 Task: Filter for unread messages   in folder Inbox
Action: Mouse moved to (474, 482)
Screenshot: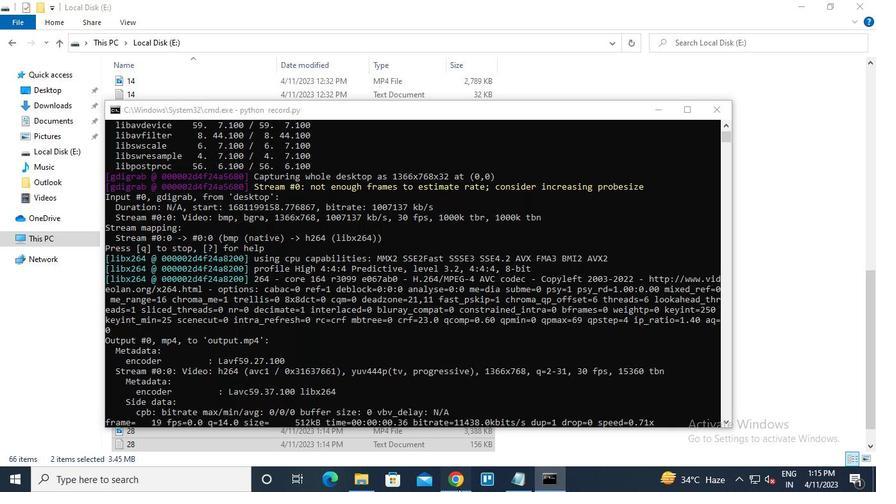 
Action: Mouse pressed left at (474, 482)
Screenshot: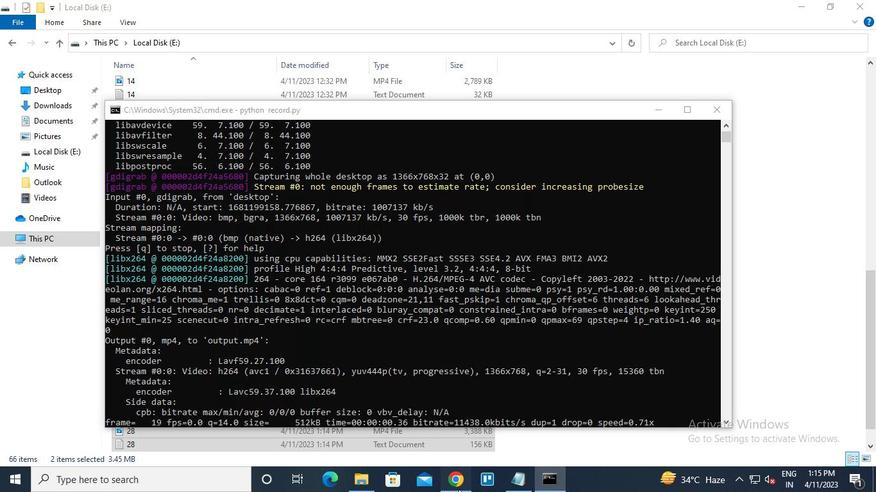 
Action: Mouse moved to (464, 483)
Screenshot: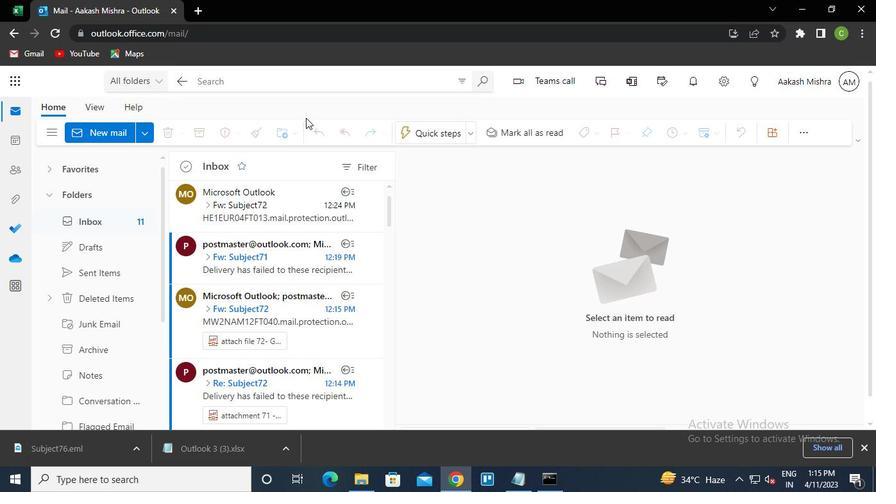 
Action: Mouse pressed left at (464, 483)
Screenshot: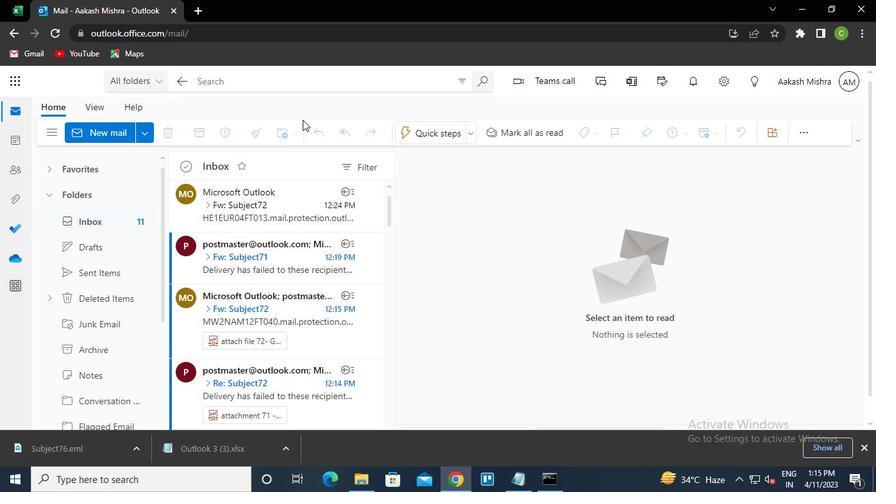 
Action: Mouse moved to (483, 475)
Screenshot: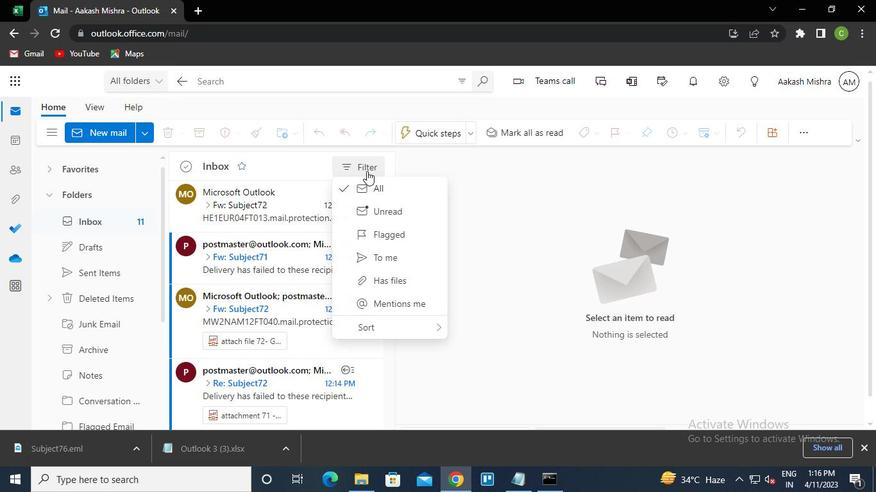 
Action: Mouse pressed left at (483, 475)
Screenshot: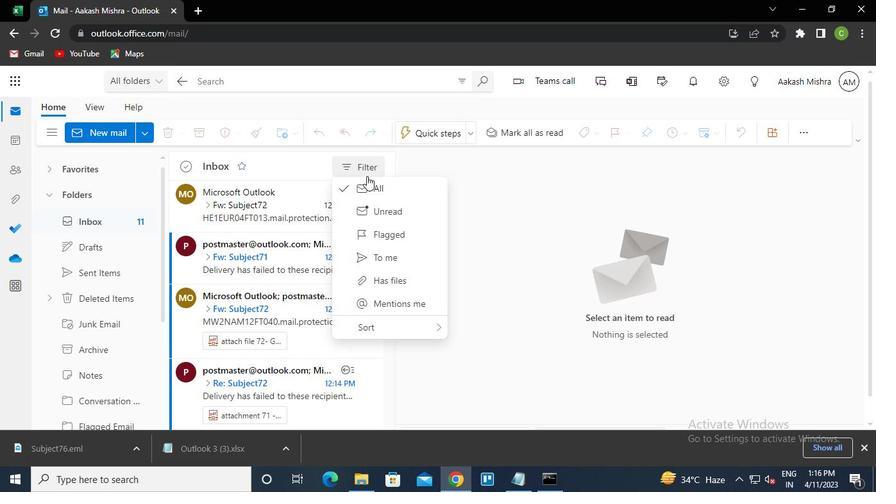 
Action: Mouse moved to (876, 0)
Screenshot: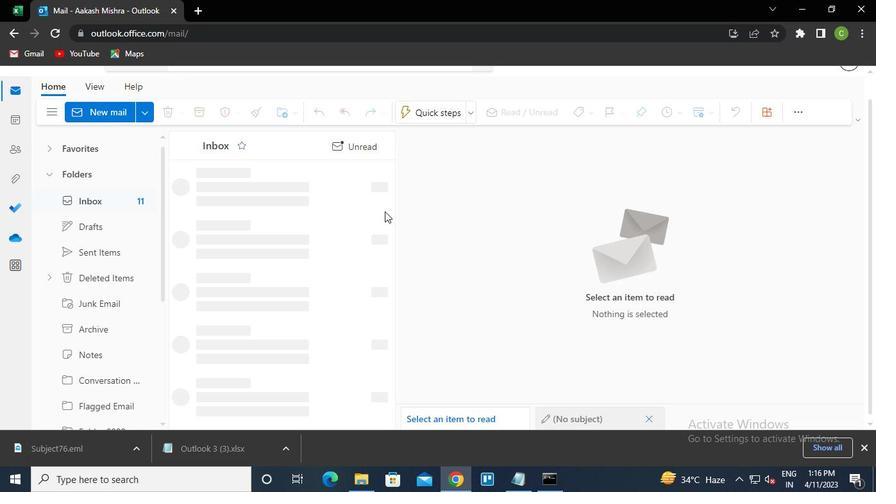 
Action: Mouse pressed left at (876, 0)
Screenshot: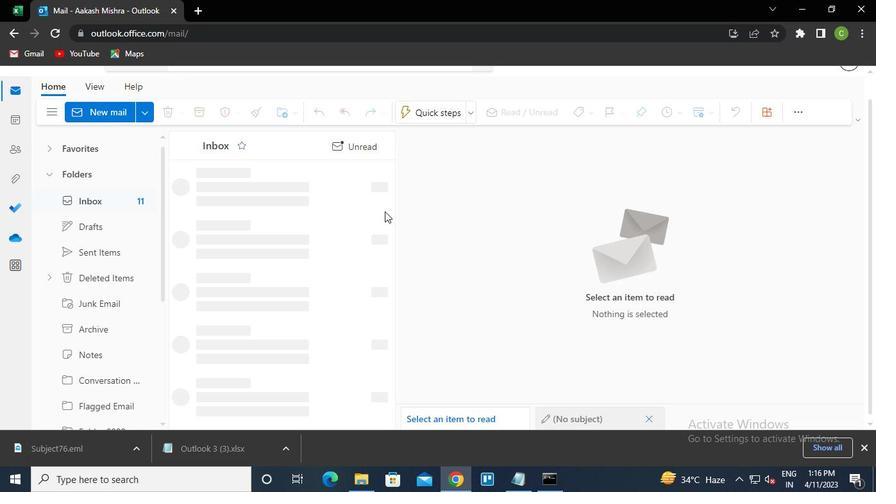 
Action: Mouse moved to (545, 478)
Screenshot: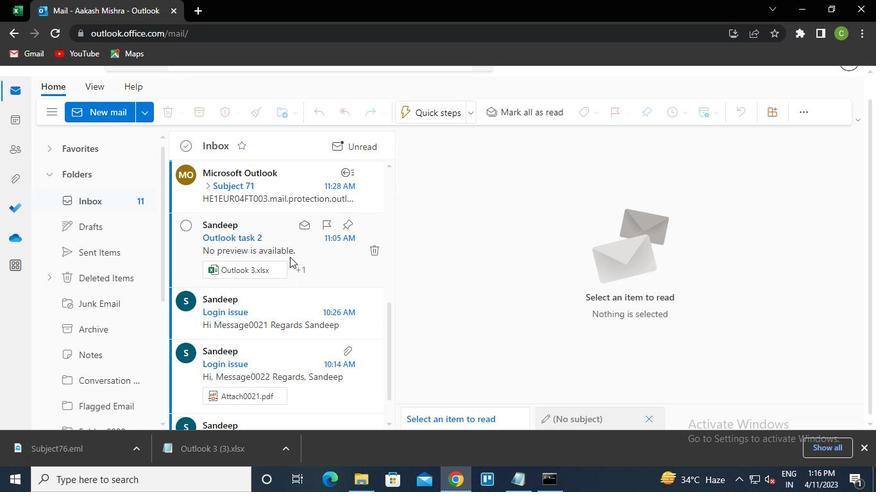 
Action: Mouse pressed left at (545, 478)
Screenshot: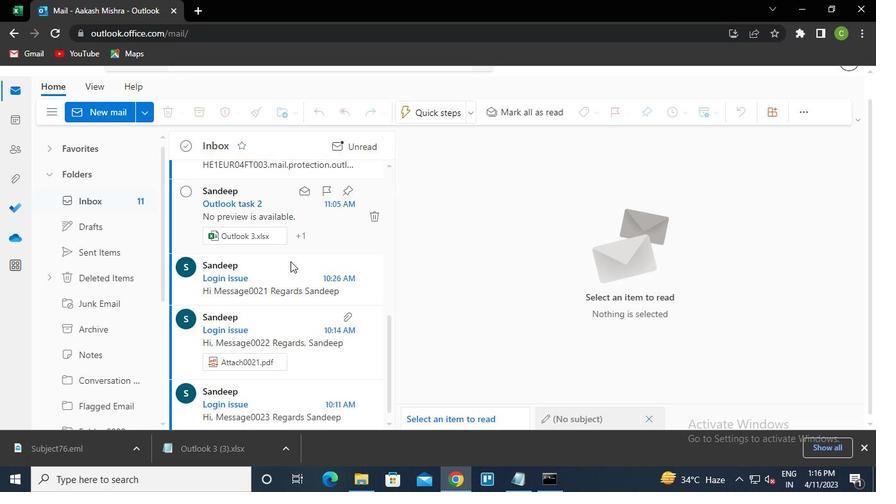 
Action: Mouse moved to (677, 73)
Screenshot: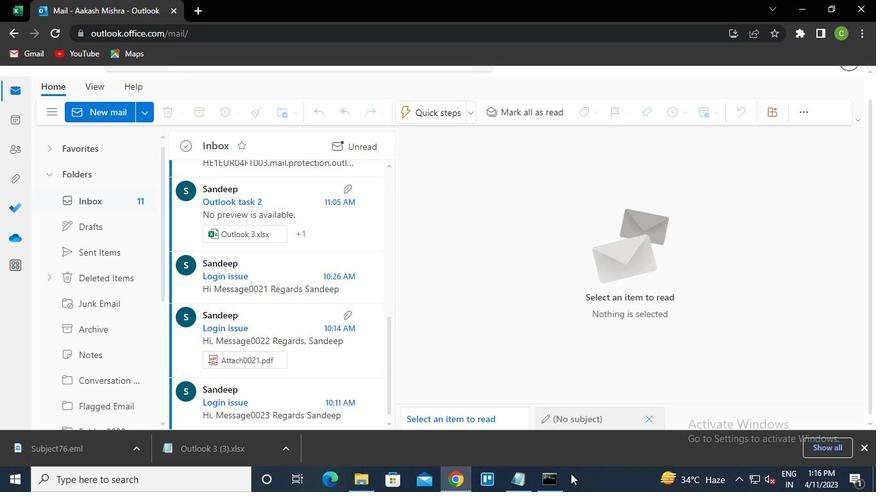 
Action: Mouse pressed left at (677, 73)
Screenshot: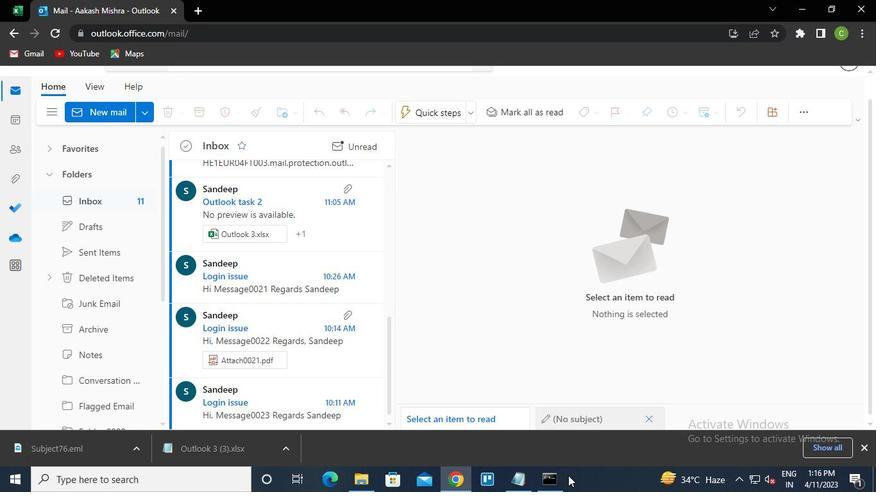 
Action: Mouse moved to (458, 489)
Screenshot: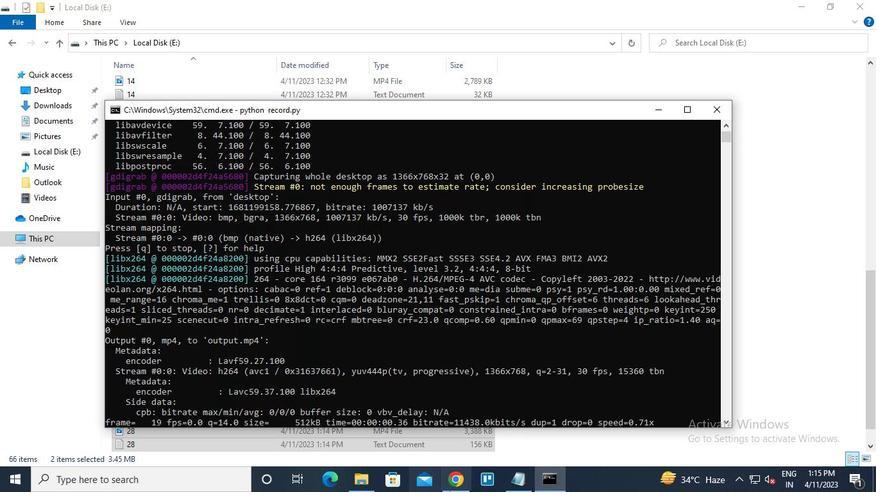 
Action: Mouse pressed left at (458, 489)
Screenshot: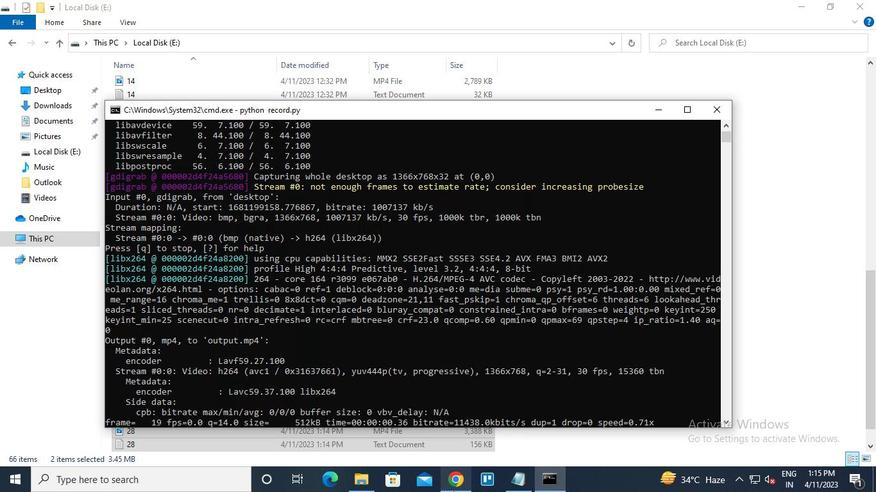
Action: Mouse moved to (367, 171)
Screenshot: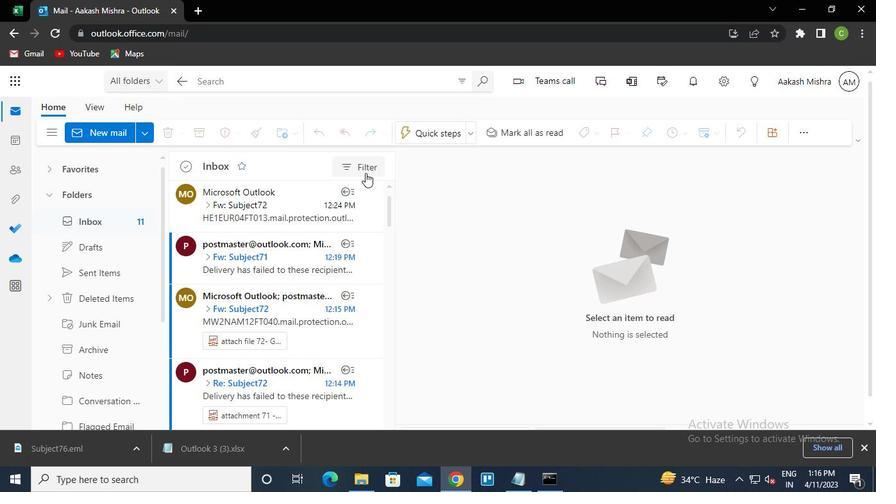 
Action: Mouse pressed left at (367, 171)
Screenshot: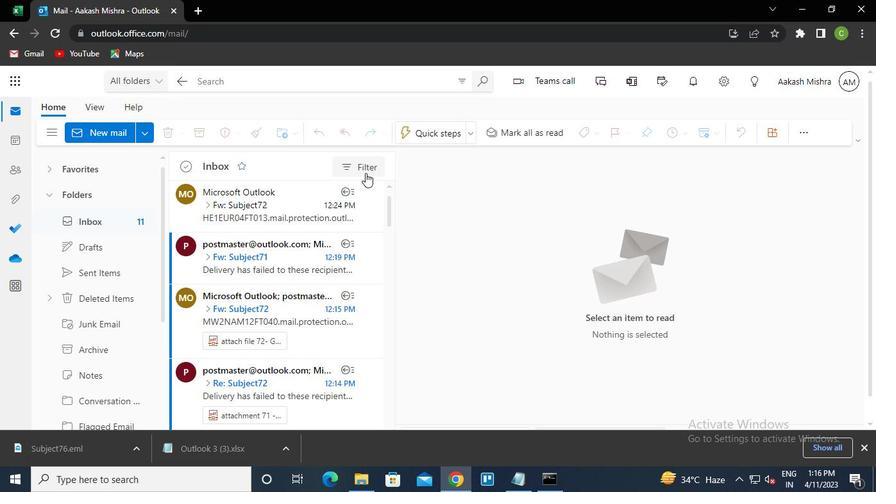 
Action: Mouse moved to (385, 211)
Screenshot: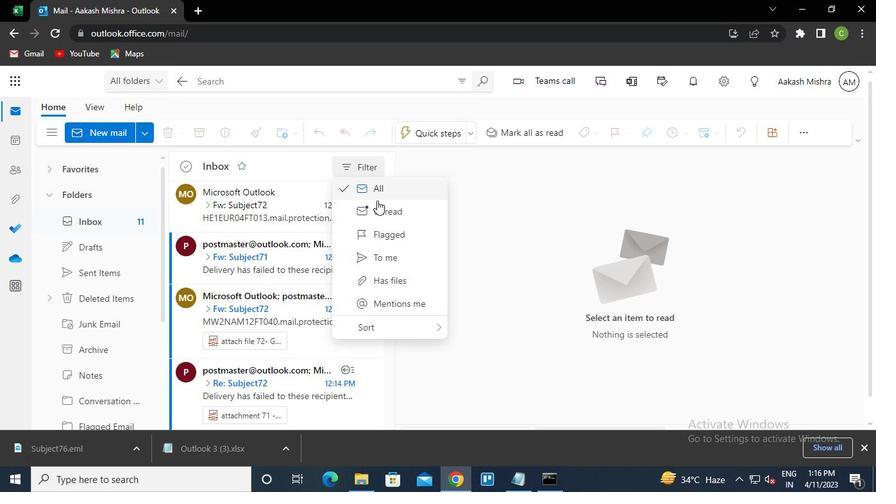 
Action: Mouse pressed left at (385, 211)
Screenshot: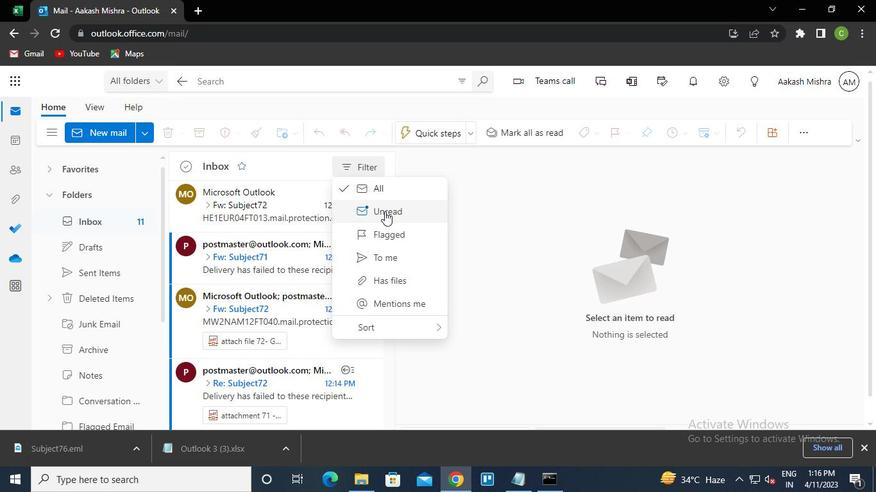 
Action: Mouse moved to (566, 478)
Screenshot: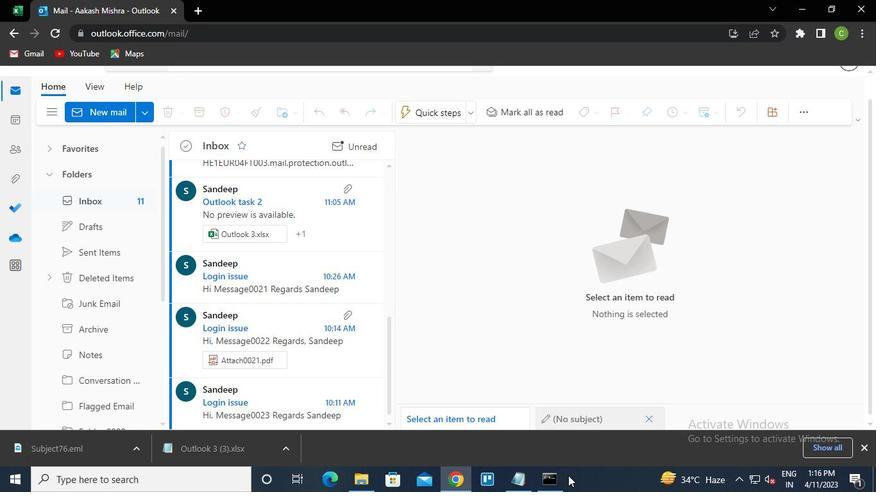 
Action: Mouse pressed left at (566, 478)
Screenshot: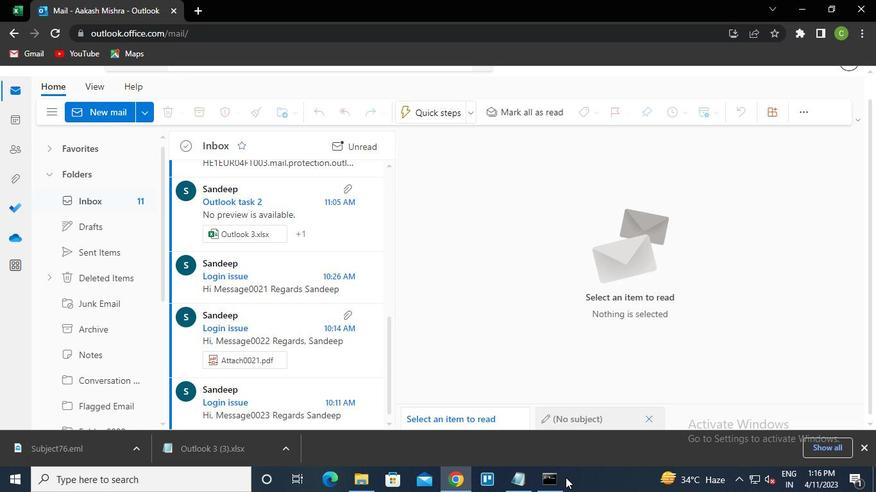 
Action: Mouse moved to (719, 108)
Screenshot: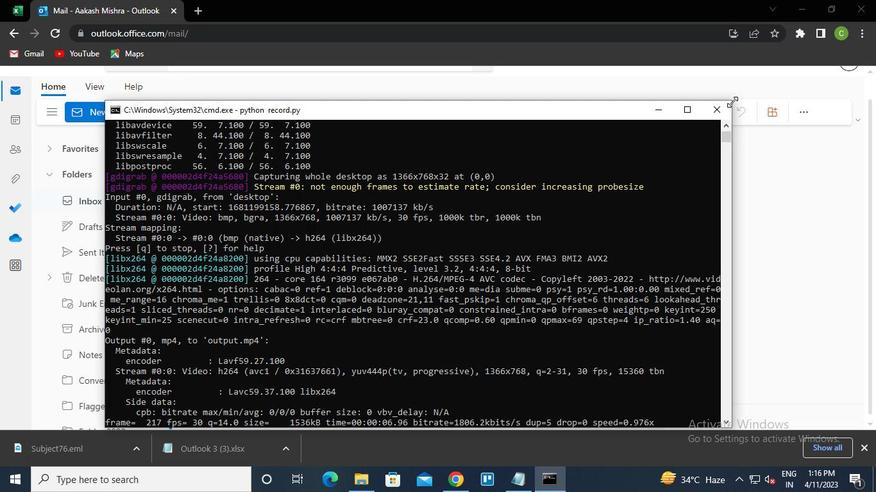 
Action: Mouse pressed left at (719, 108)
Screenshot: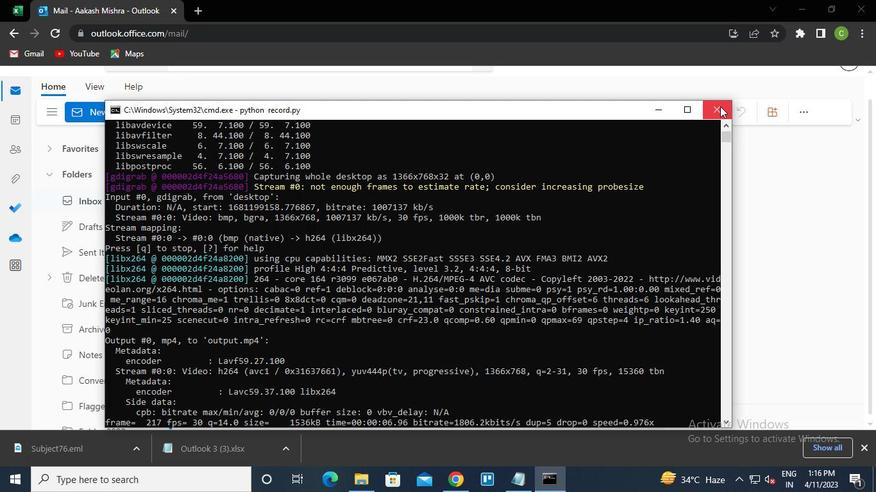 
Action: Mouse moved to (713, 118)
Screenshot: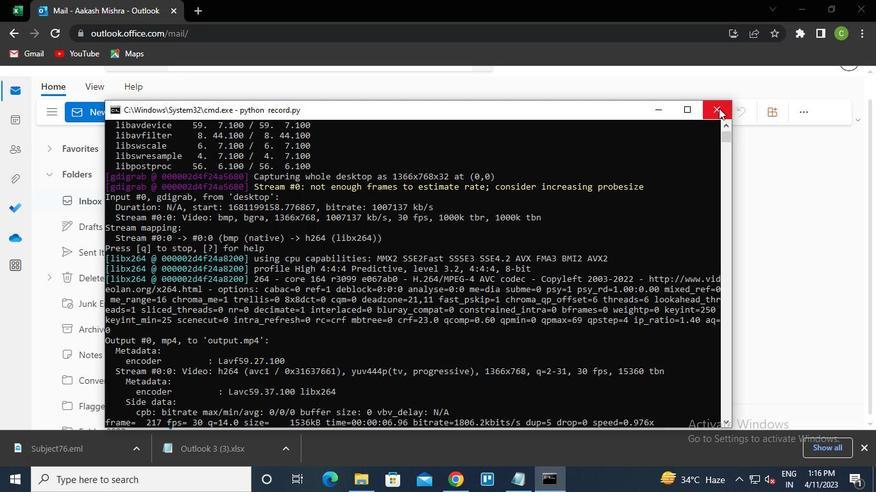 
